 Task: Add Carlson Labs Strawberry Flavor Kid's Chewable 15 mg Iron to the cart.
Action: Mouse moved to (241, 111)
Screenshot: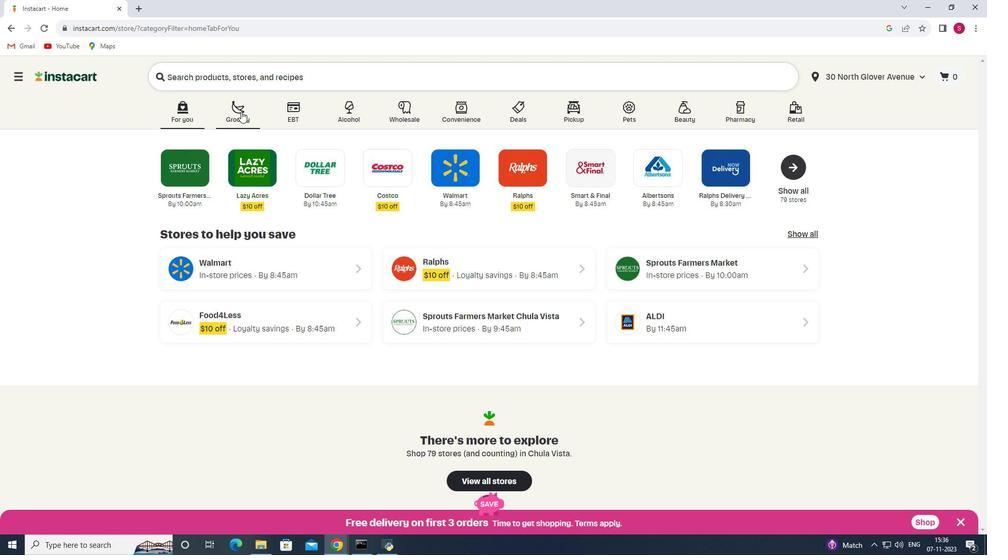 
Action: Mouse pressed left at (241, 111)
Screenshot: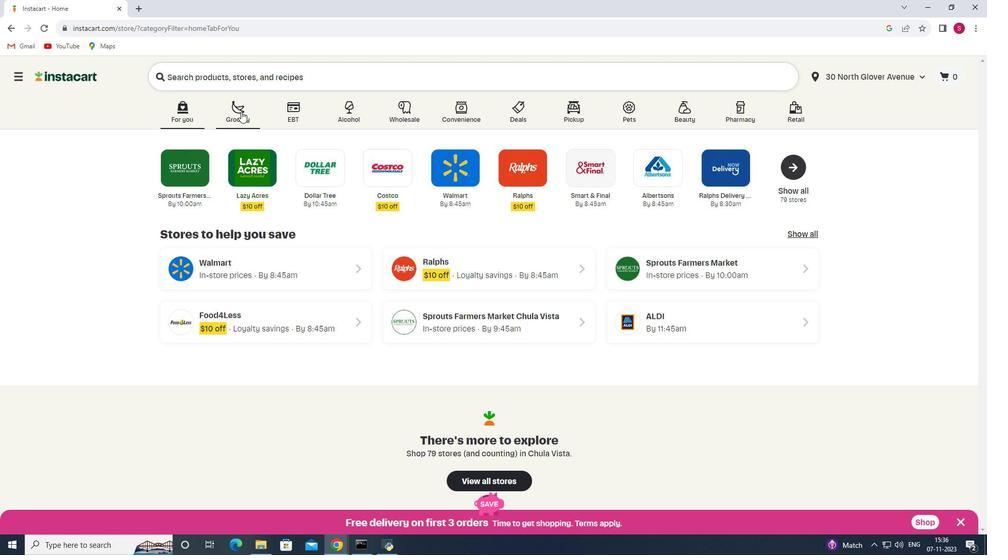 
Action: Mouse moved to (271, 297)
Screenshot: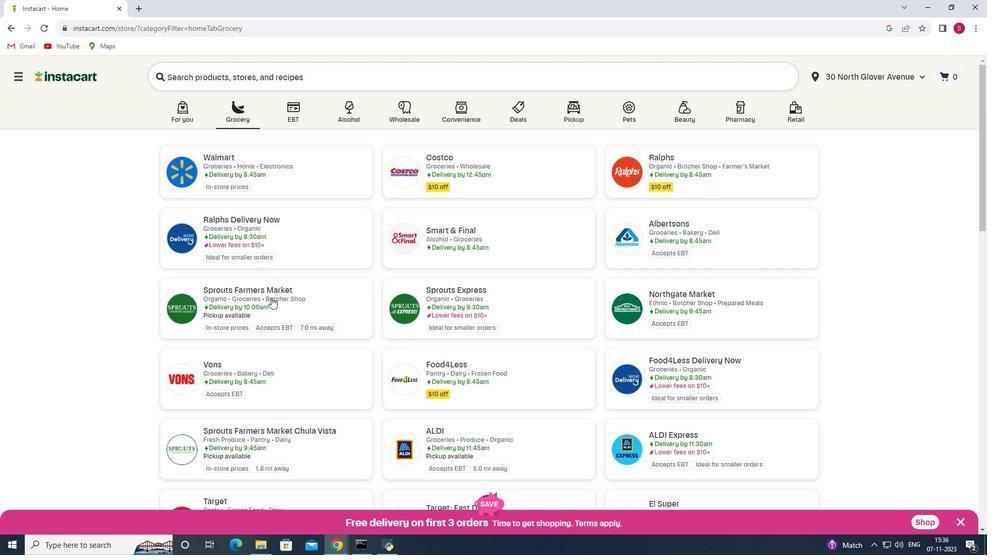 
Action: Mouse pressed left at (271, 297)
Screenshot: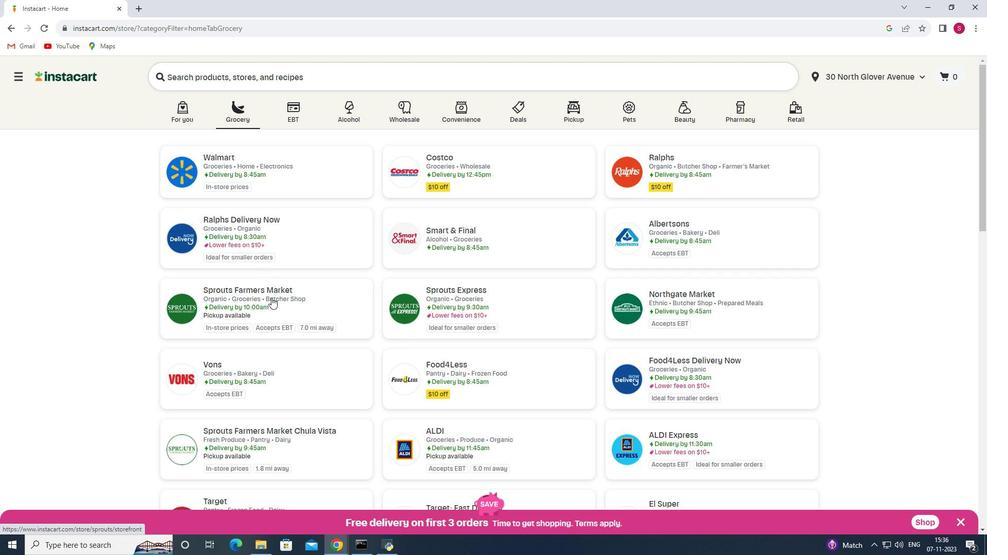 
Action: Mouse moved to (76, 324)
Screenshot: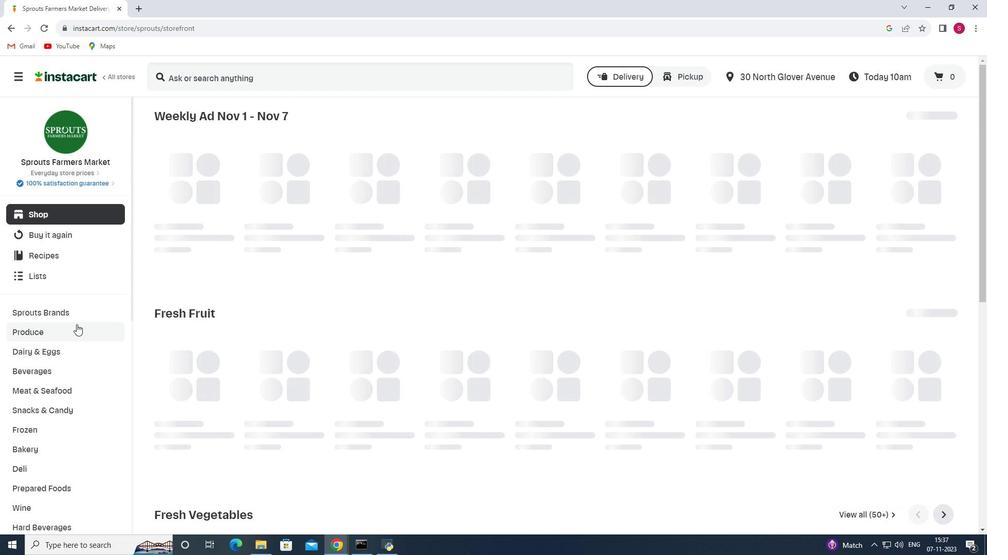 
Action: Mouse scrolled (76, 323) with delta (0, 0)
Screenshot: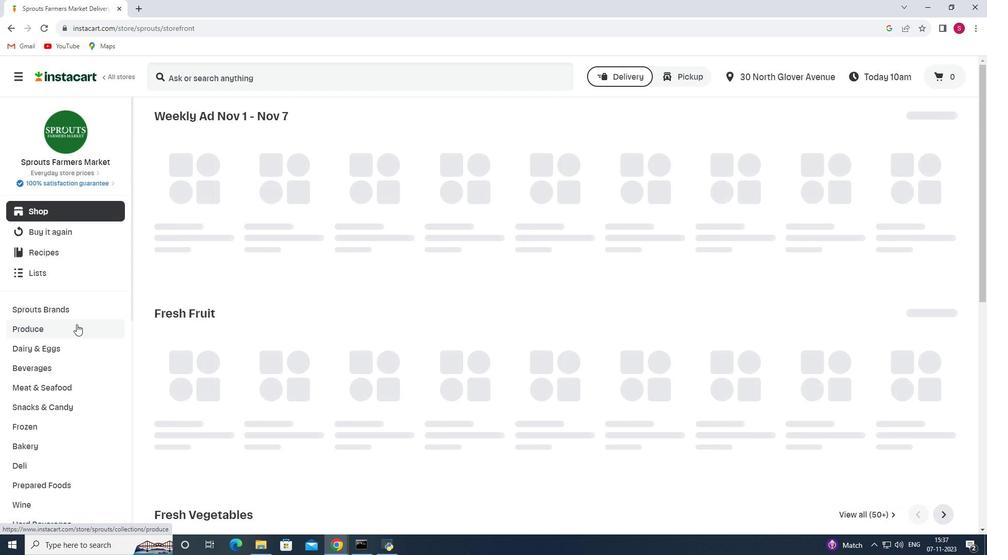 
Action: Mouse scrolled (76, 323) with delta (0, 0)
Screenshot: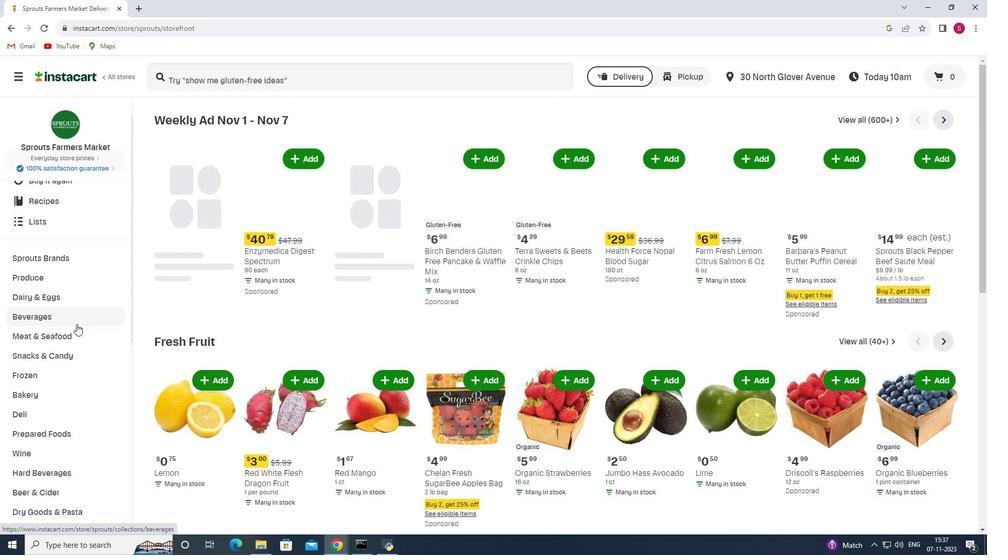 
Action: Mouse scrolled (76, 323) with delta (0, 0)
Screenshot: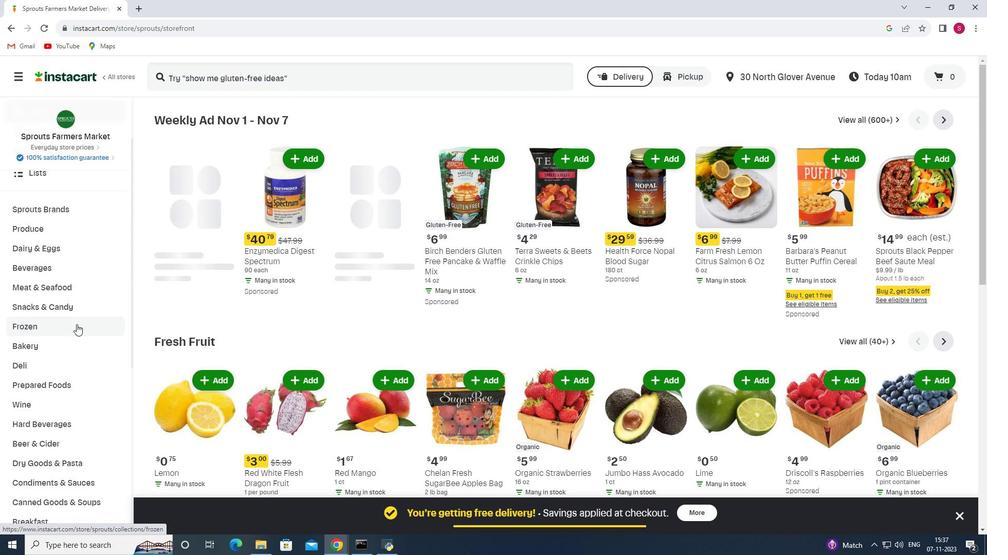 
Action: Mouse scrolled (76, 323) with delta (0, 0)
Screenshot: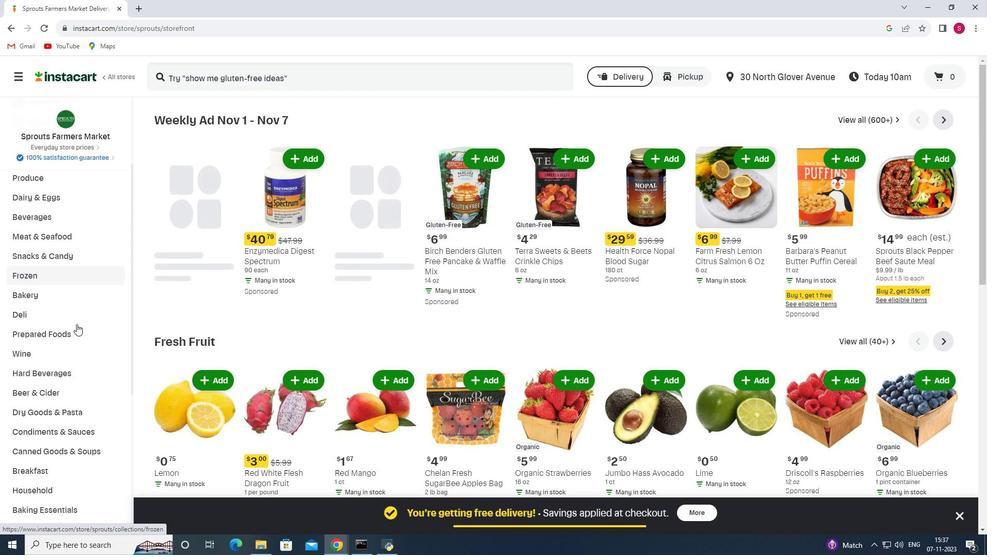 
Action: Mouse scrolled (76, 323) with delta (0, 0)
Screenshot: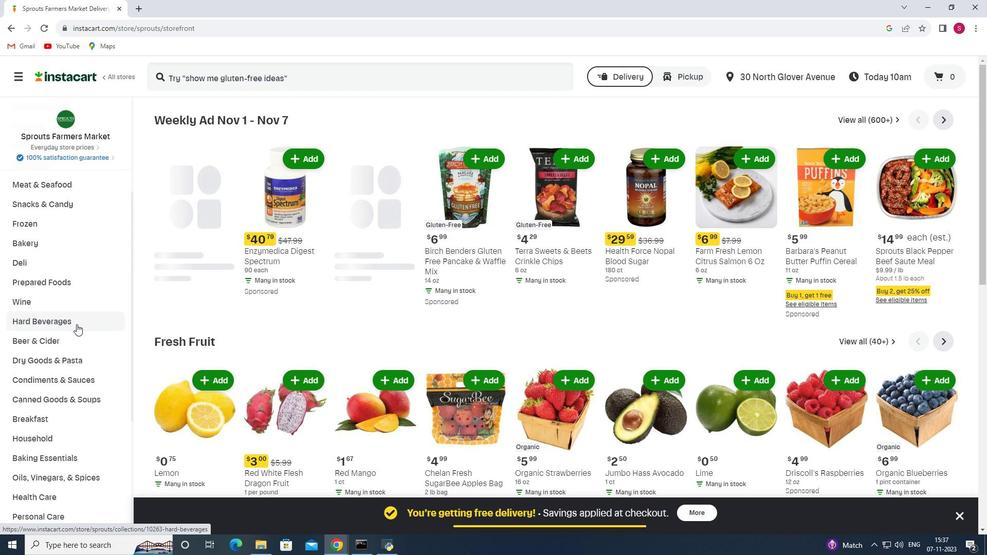 
Action: Mouse scrolled (76, 323) with delta (0, 0)
Screenshot: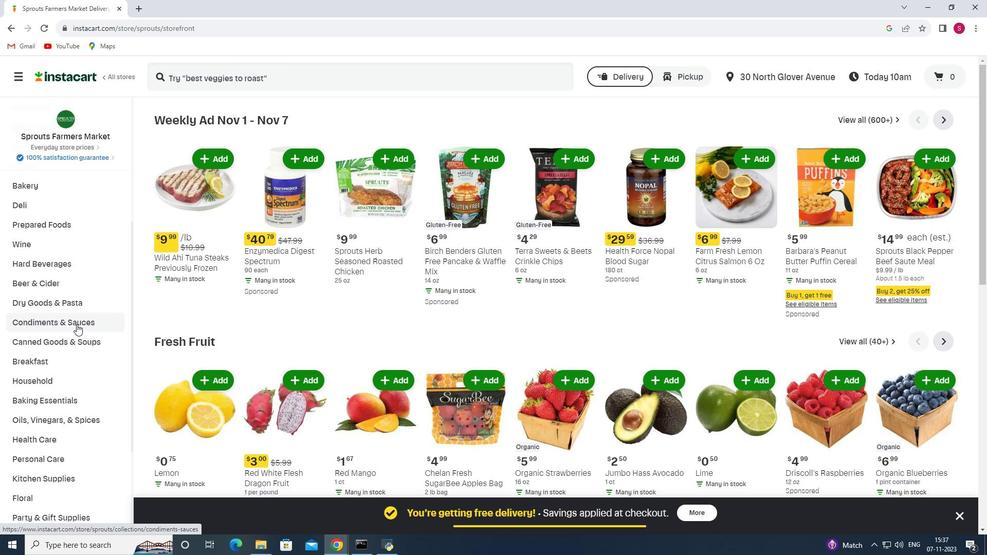 
Action: Mouse scrolled (76, 323) with delta (0, 0)
Screenshot: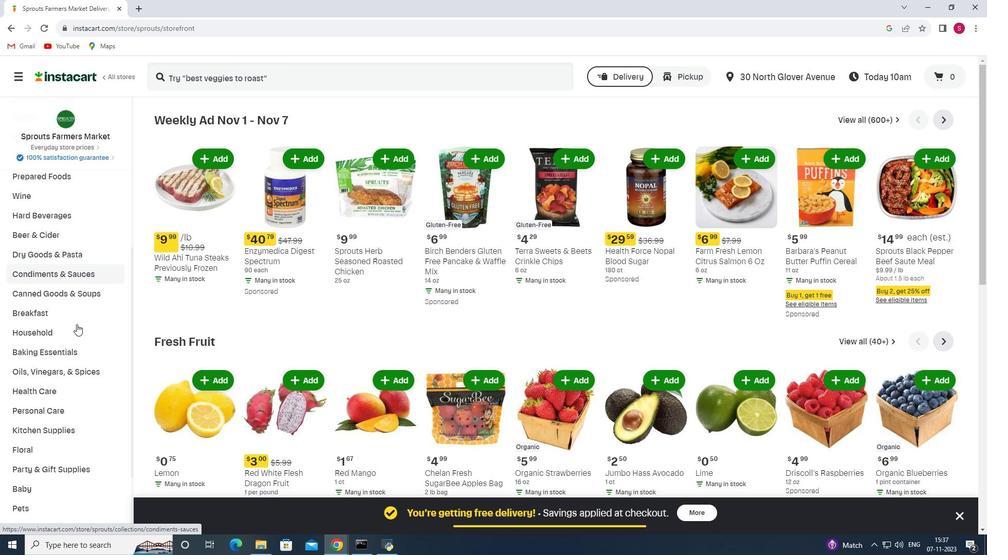 
Action: Mouse moved to (72, 336)
Screenshot: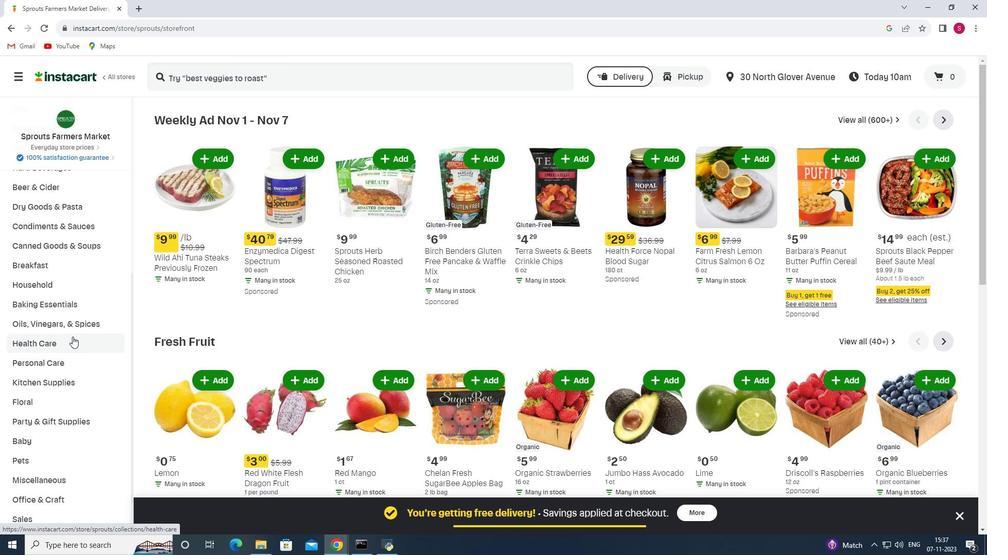 
Action: Mouse pressed left at (72, 336)
Screenshot: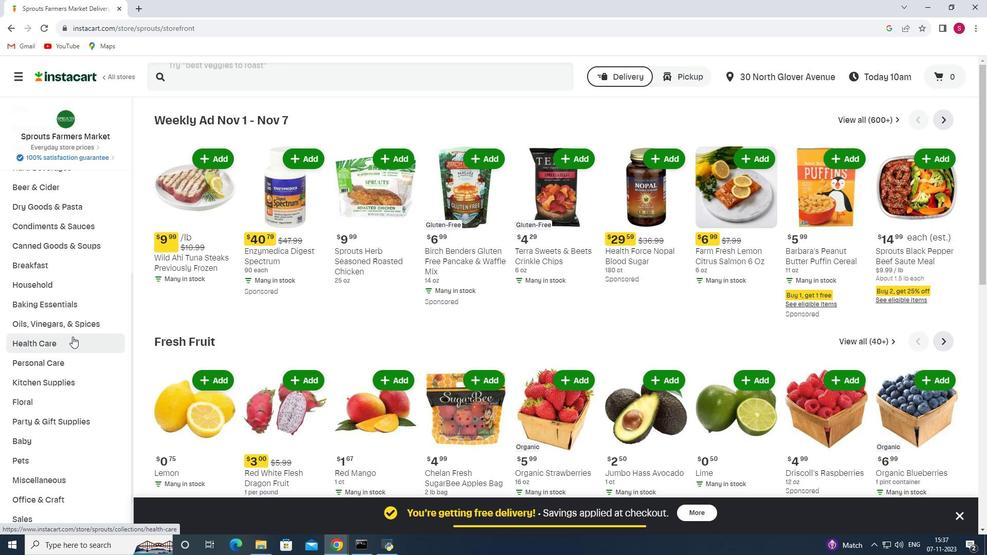 
Action: Mouse moved to (319, 143)
Screenshot: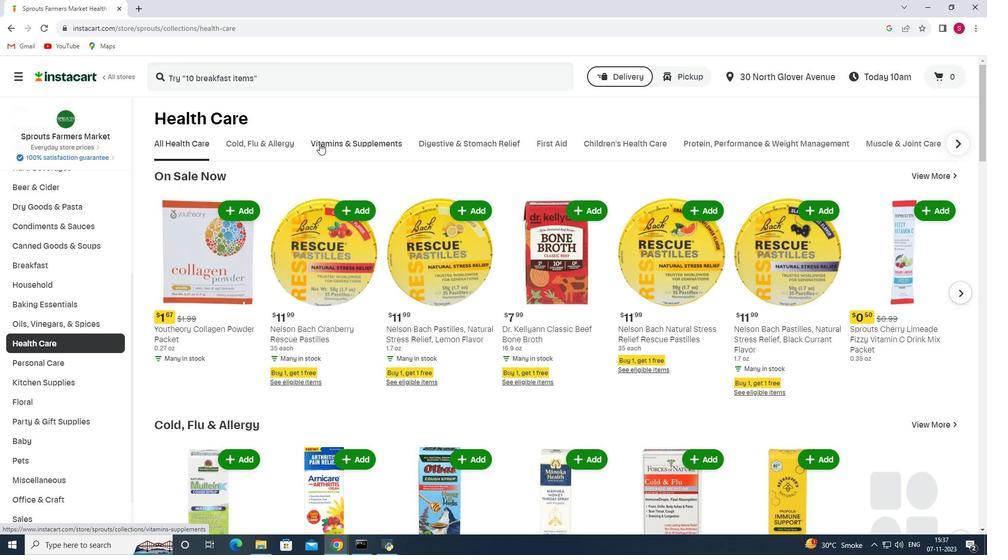 
Action: Mouse pressed left at (319, 143)
Screenshot: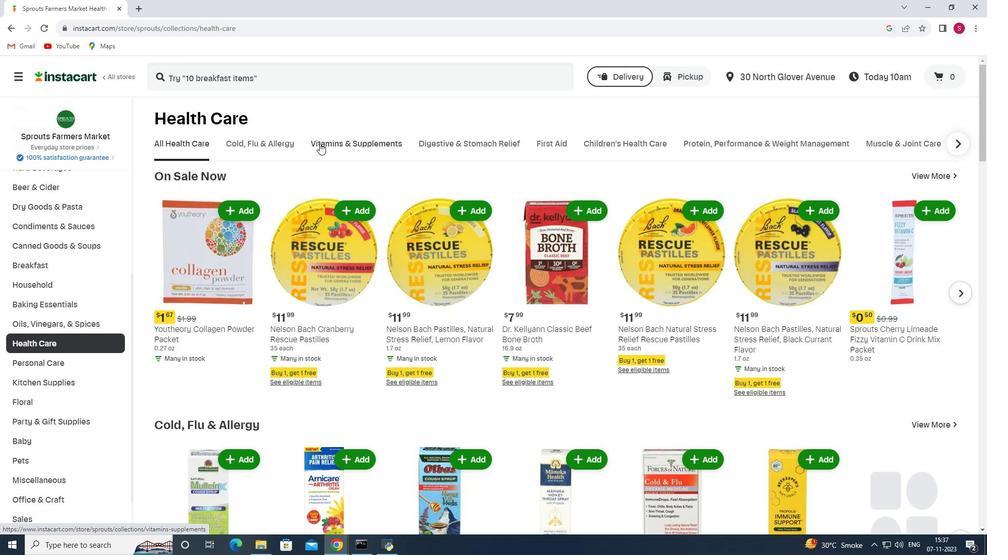 
Action: Mouse moved to (578, 183)
Screenshot: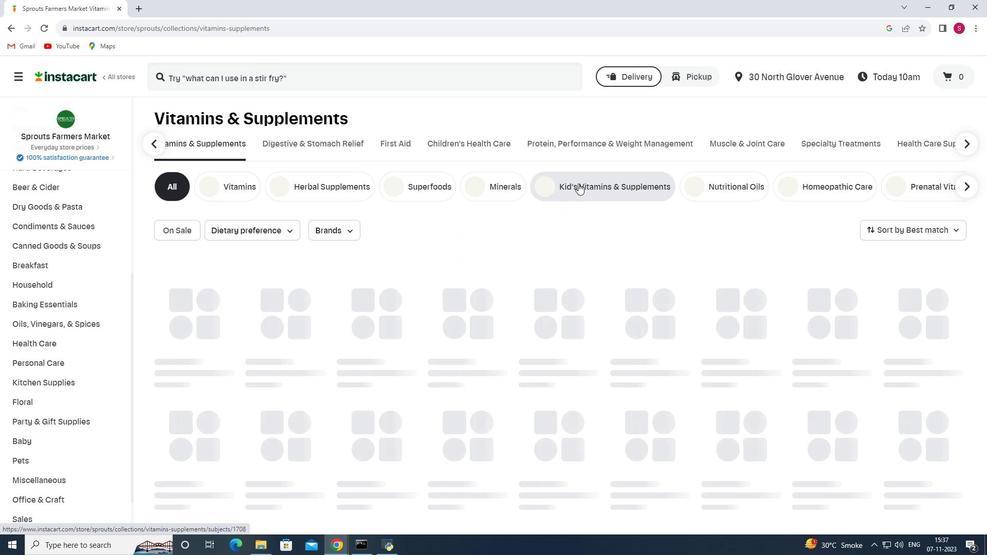 
Action: Mouse pressed left at (578, 183)
Screenshot: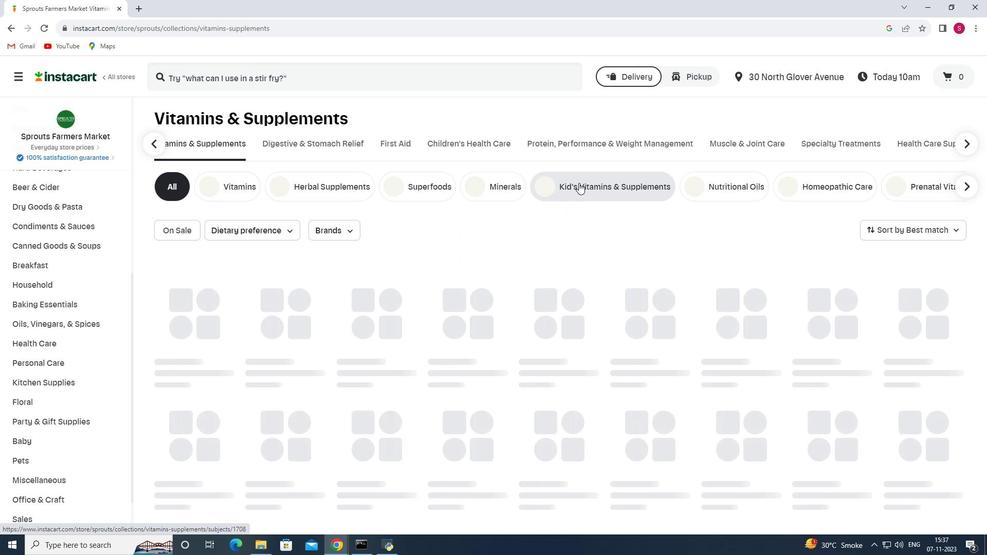 
Action: Mouse moved to (304, 79)
Screenshot: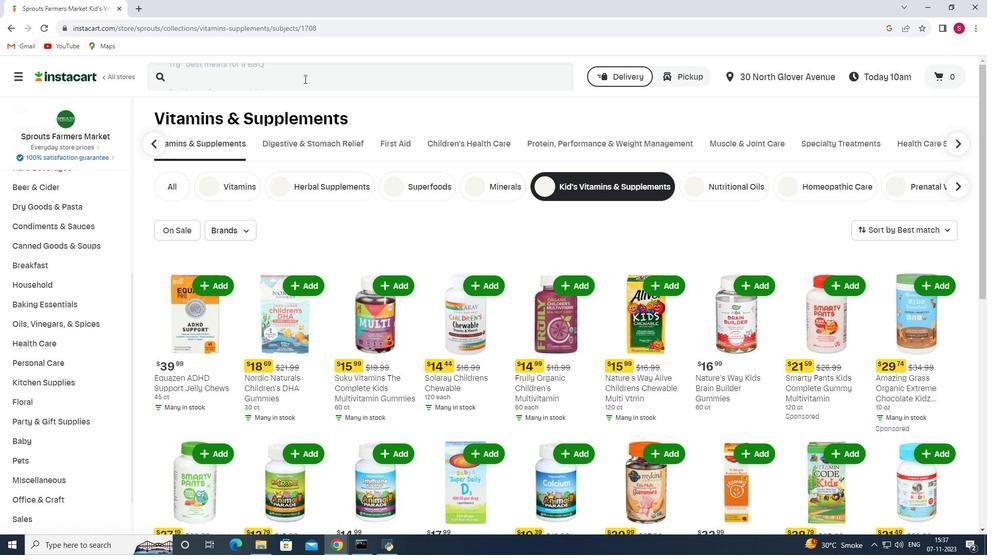 
Action: Mouse pressed left at (304, 79)
Screenshot: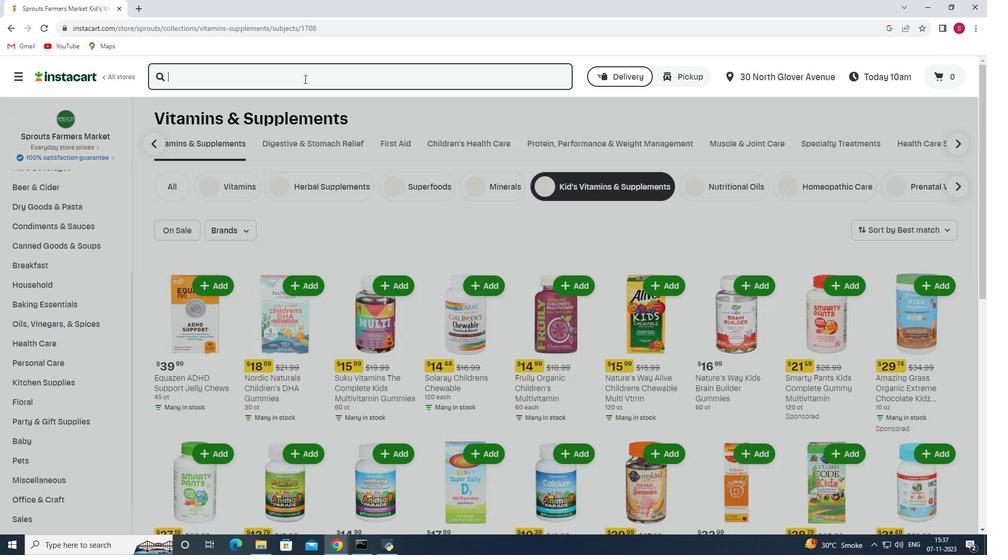 
Action: Key pressed <Key.shift>Carlson<Key.space><Key.shift_r>Labs<Key.space><Key.shift>Strawberry<Key.space><Key.shift>Flavor<Key.space><Key.shift_r>Kid's<Key.space><Key.shift>Chewable<Key.space>15<Key.space>mg<Key.space><Key.shift_r><Key.shift_r>Iron<Key.enter>
Screenshot: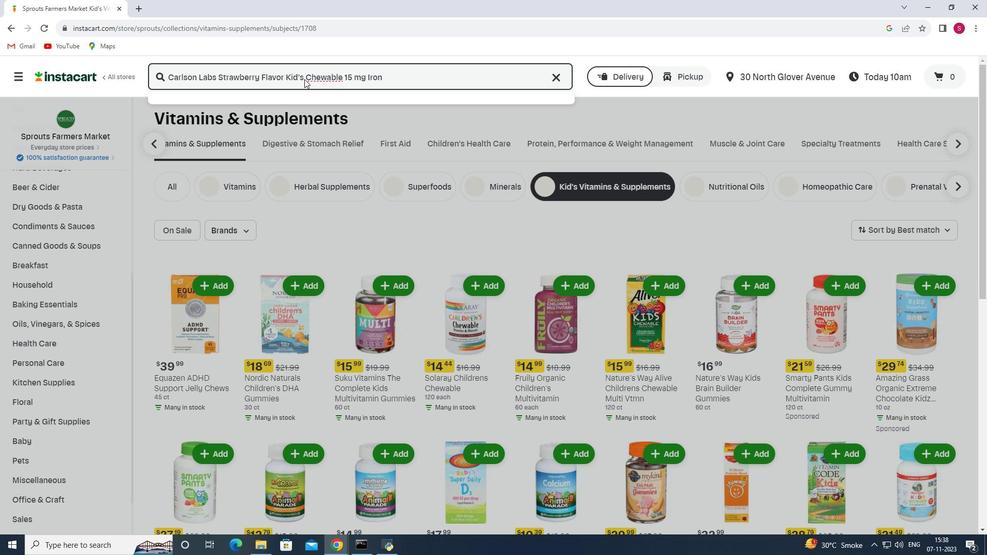 
Action: Mouse moved to (286, 162)
Screenshot: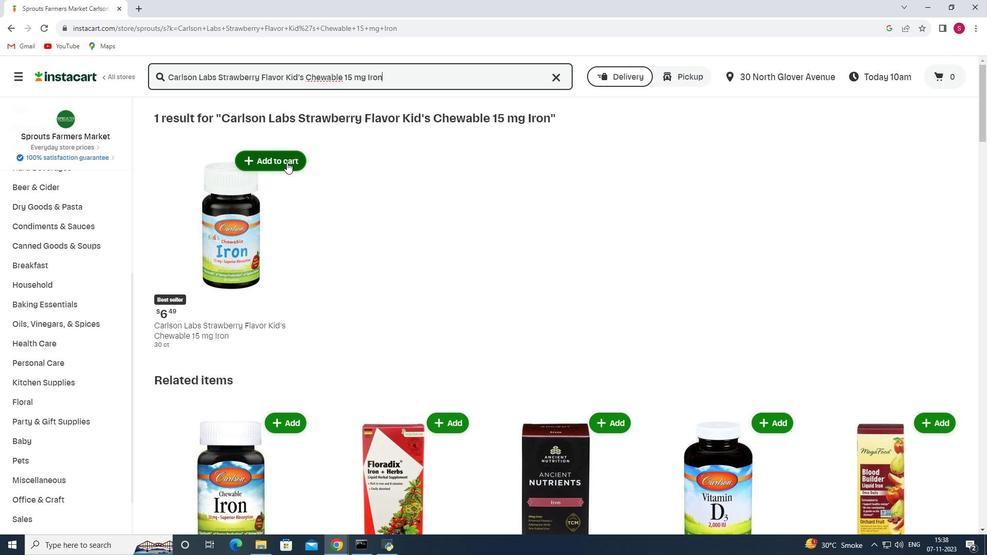 
Action: Mouse pressed left at (286, 162)
Screenshot: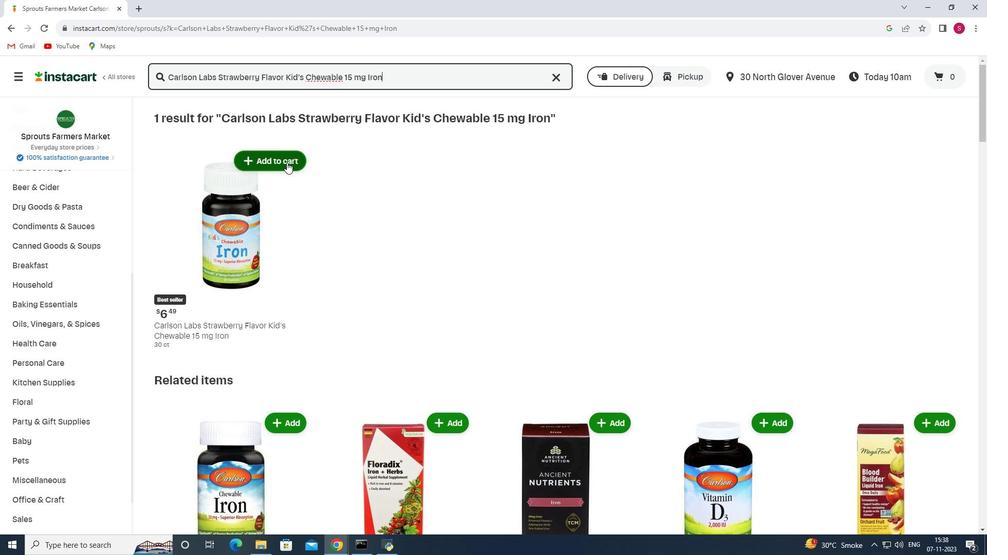
Action: Mouse moved to (299, 192)
Screenshot: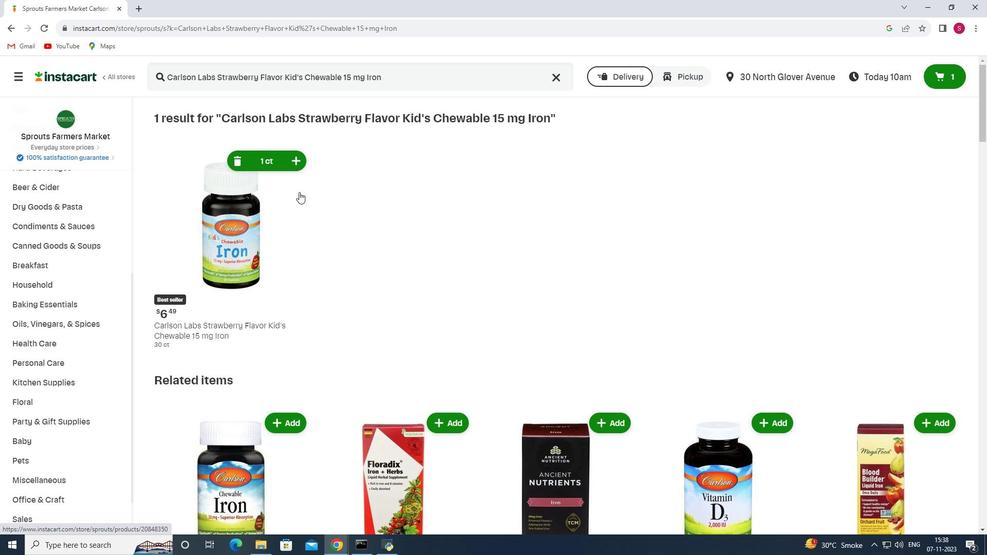 
